 Task: Assign in the project Vigilant the issue 'Upgrade the database schema of a web application to improve data modeling and management capabilities' to the sprint 'DevOps Drive'.
Action: Mouse moved to (236, 66)
Screenshot: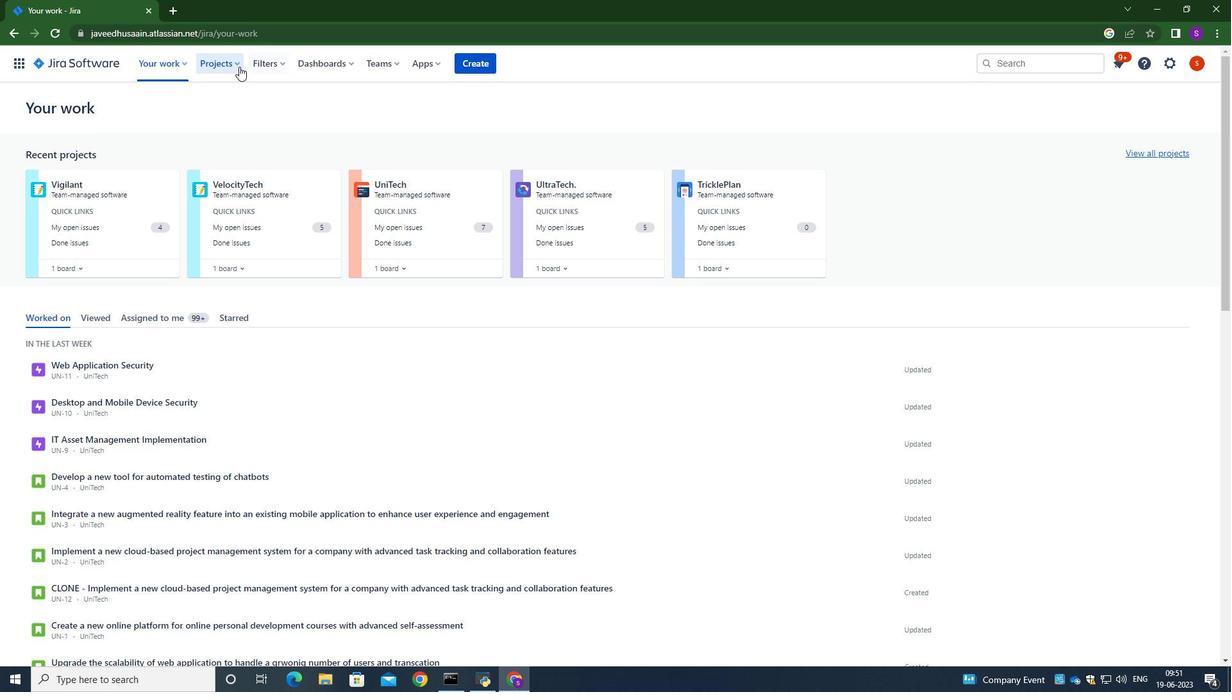 
Action: Mouse pressed left at (236, 66)
Screenshot: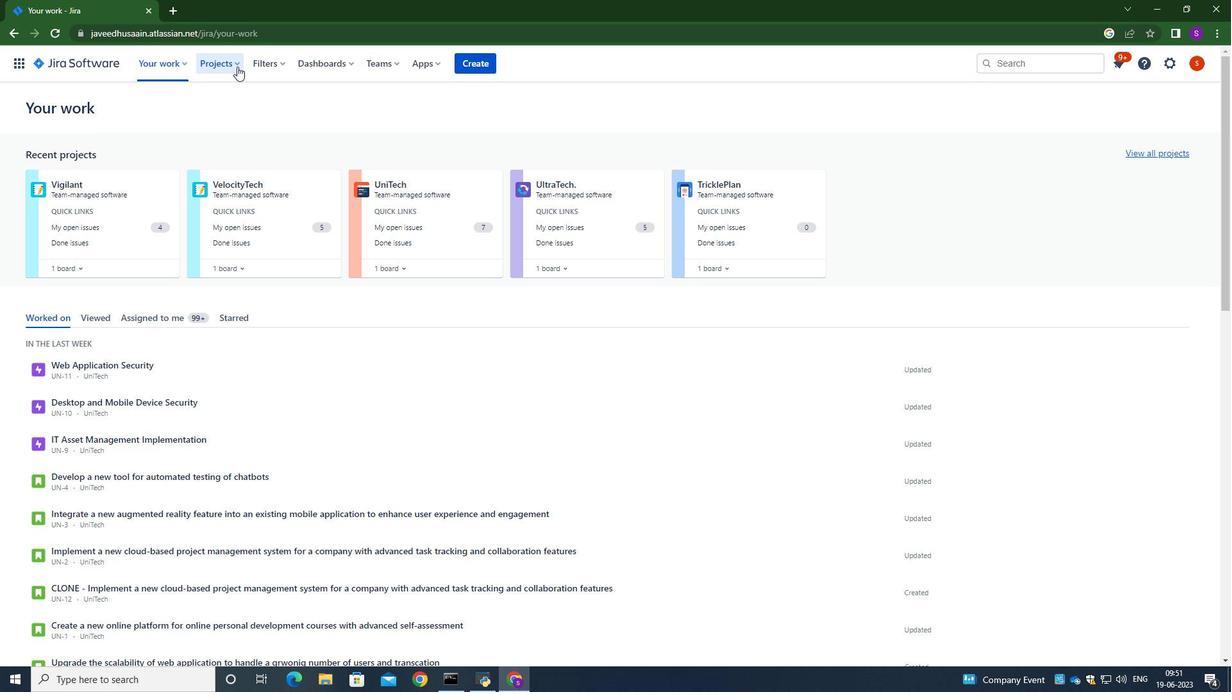 
Action: Mouse moved to (264, 127)
Screenshot: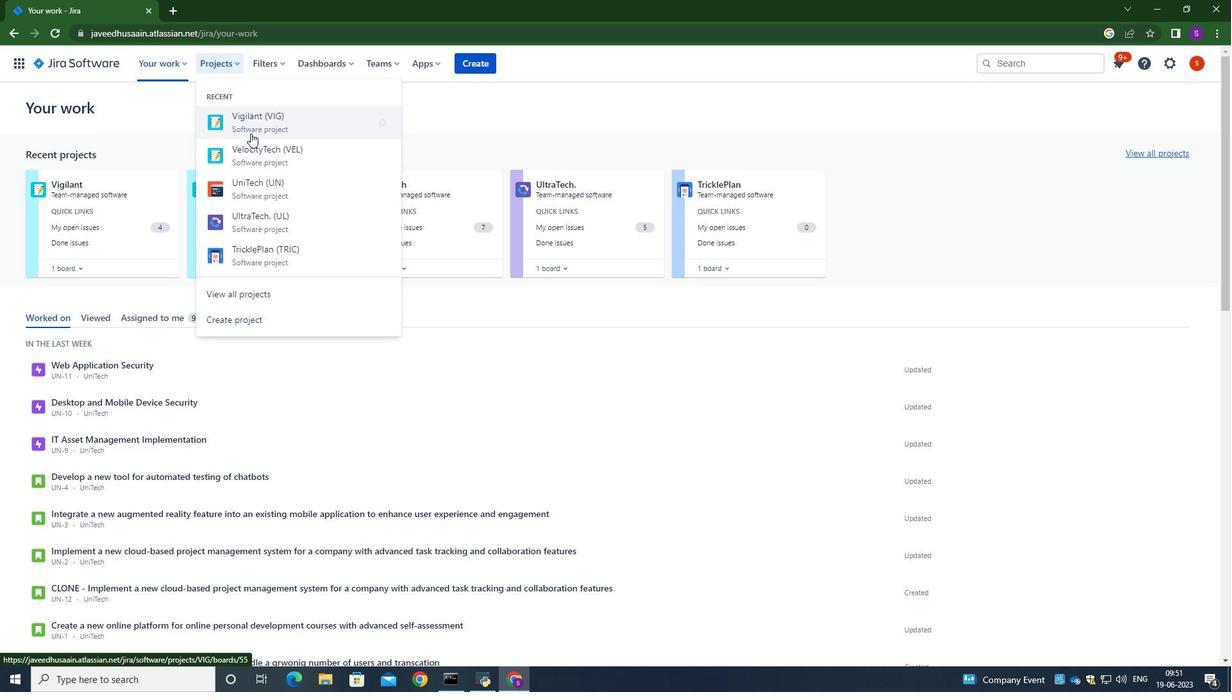
Action: Mouse pressed left at (264, 127)
Screenshot: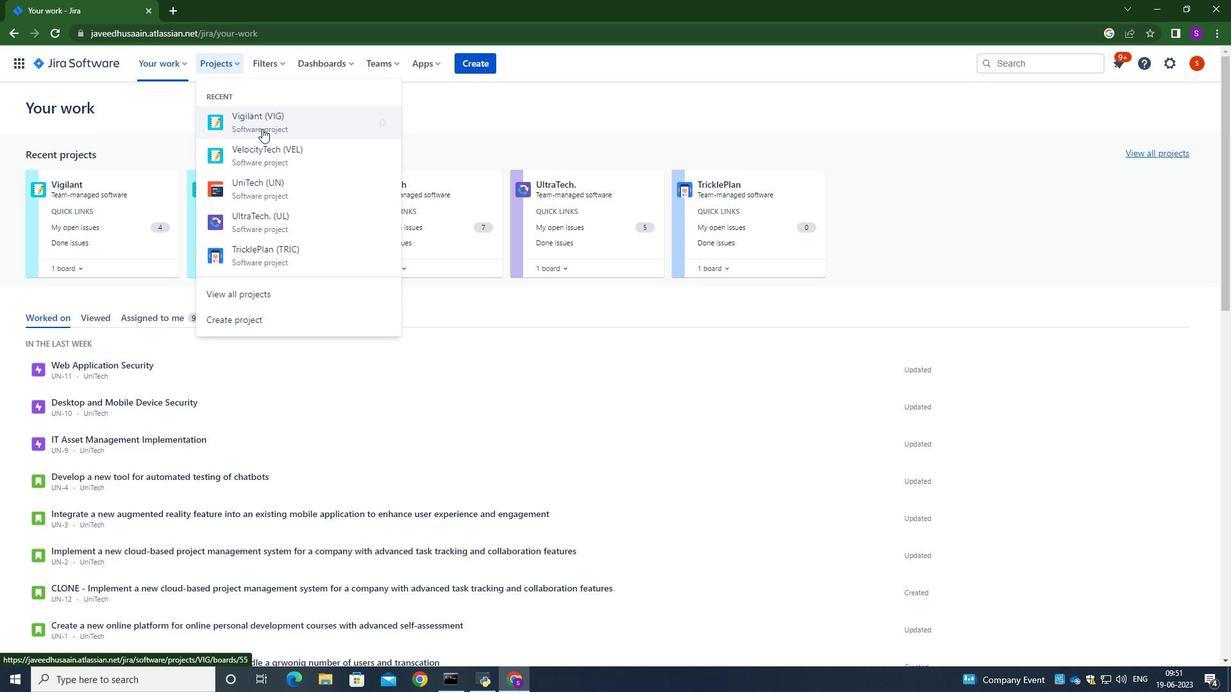 
Action: Mouse moved to (71, 193)
Screenshot: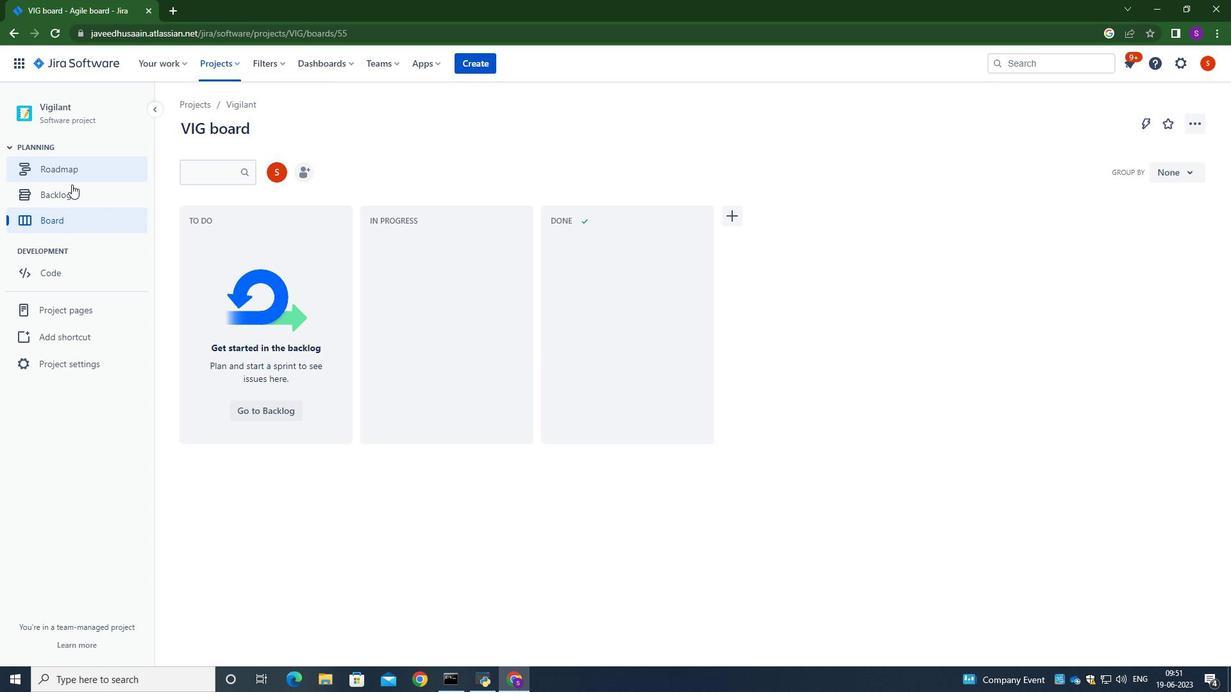 
Action: Mouse pressed left at (71, 193)
Screenshot: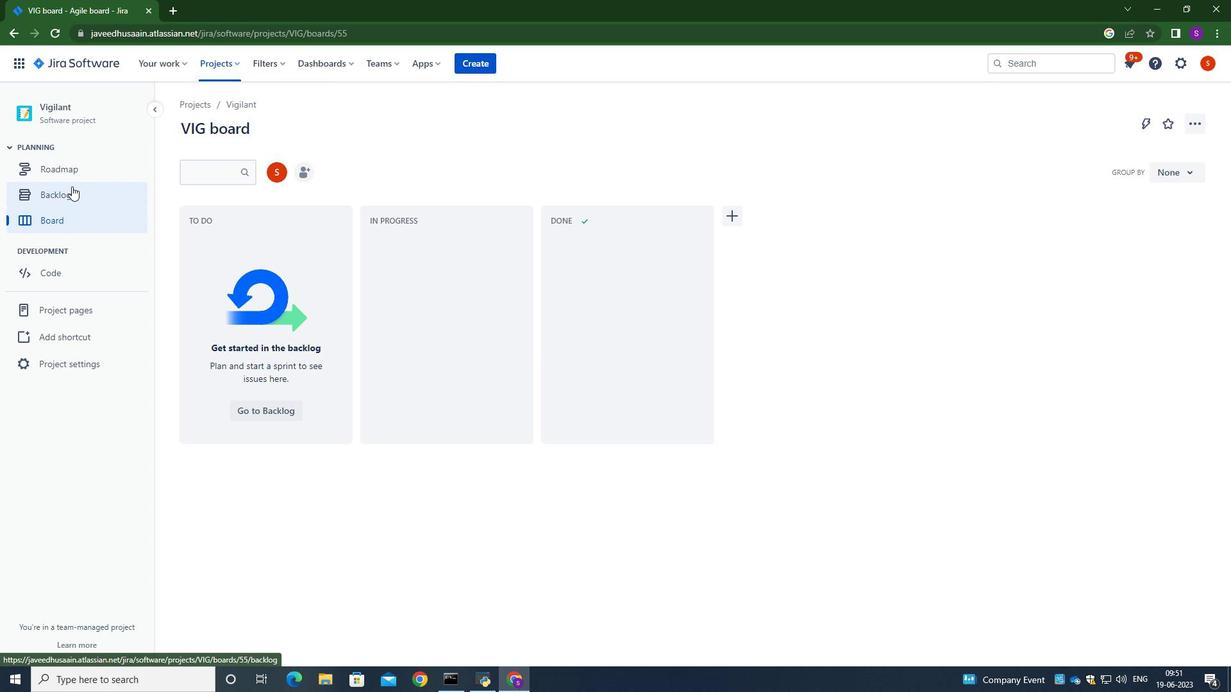 
Action: Mouse moved to (1169, 230)
Screenshot: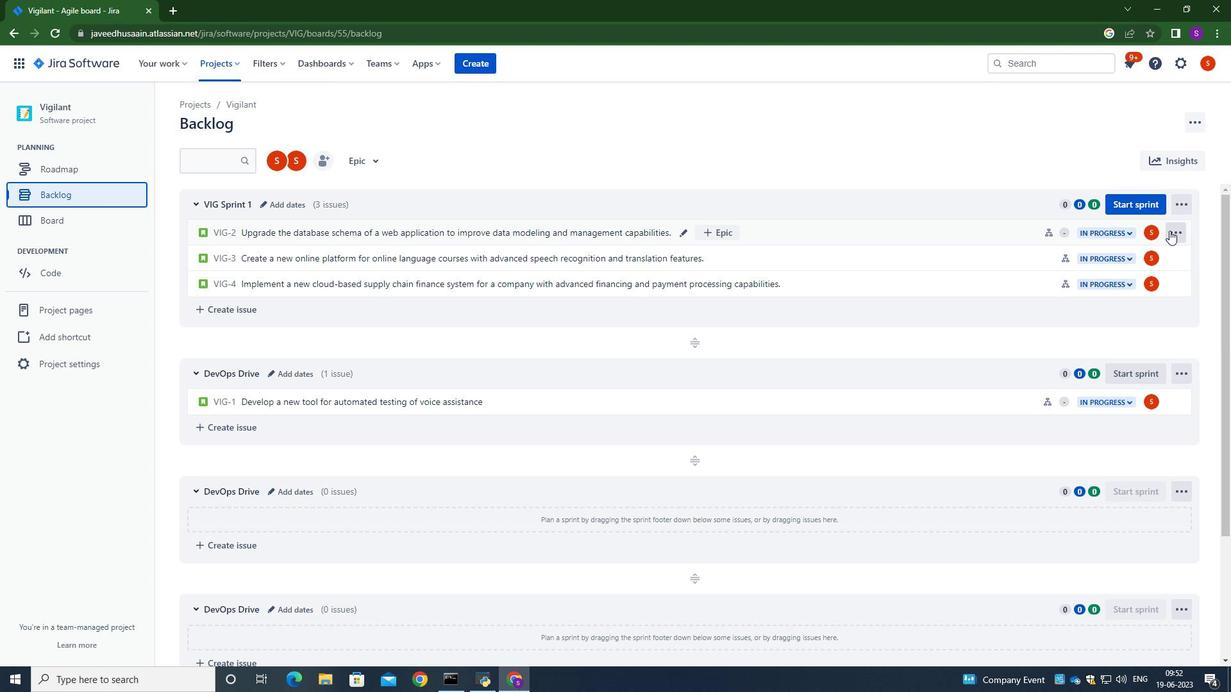 
Action: Mouse pressed left at (1169, 230)
Screenshot: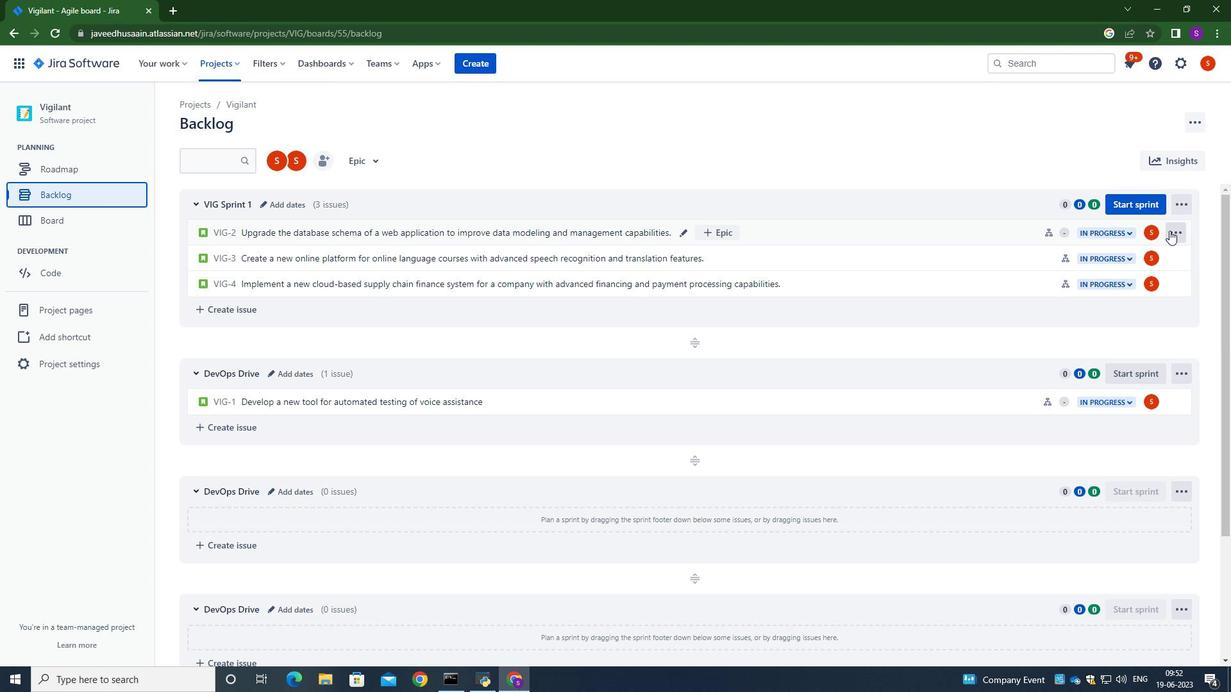 
Action: Mouse moved to (1152, 398)
Screenshot: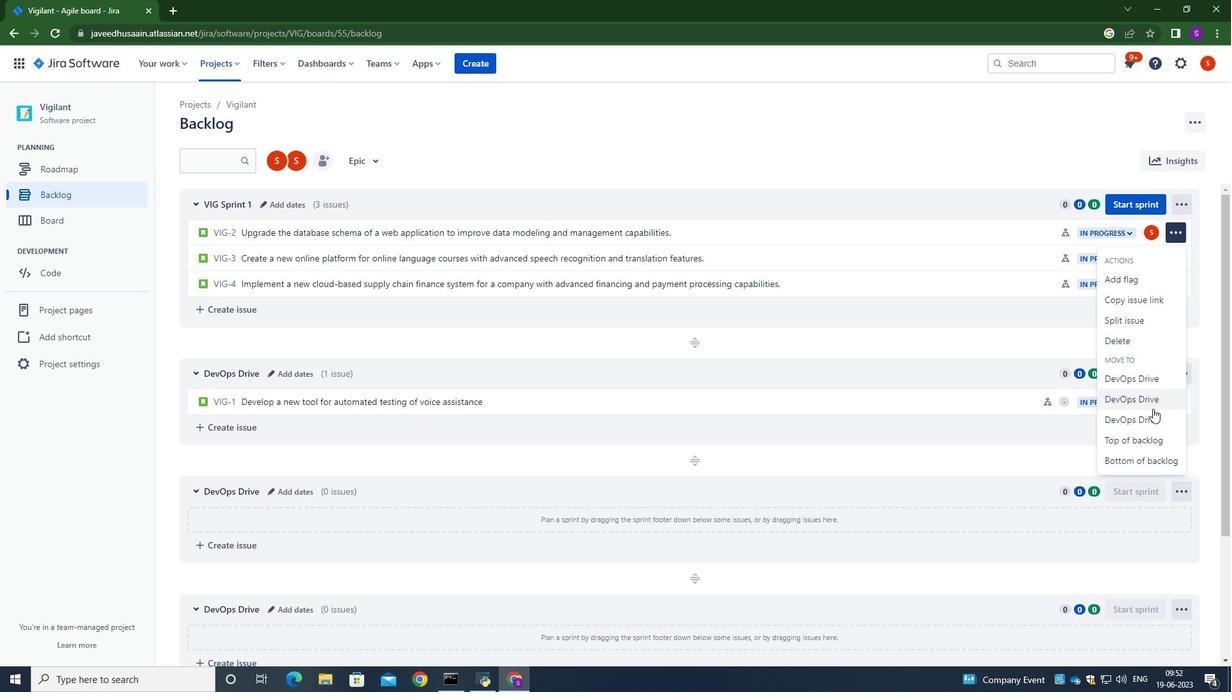 
Action: Mouse pressed left at (1152, 398)
Screenshot: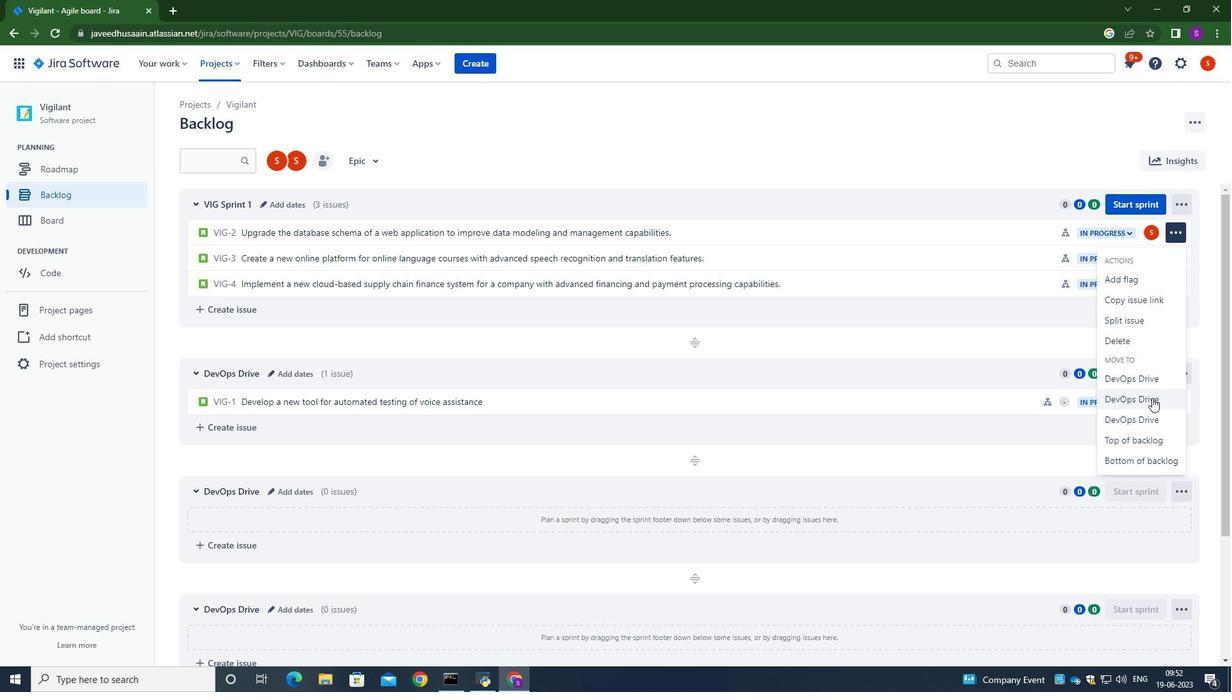 
Action: Mouse moved to (763, 155)
Screenshot: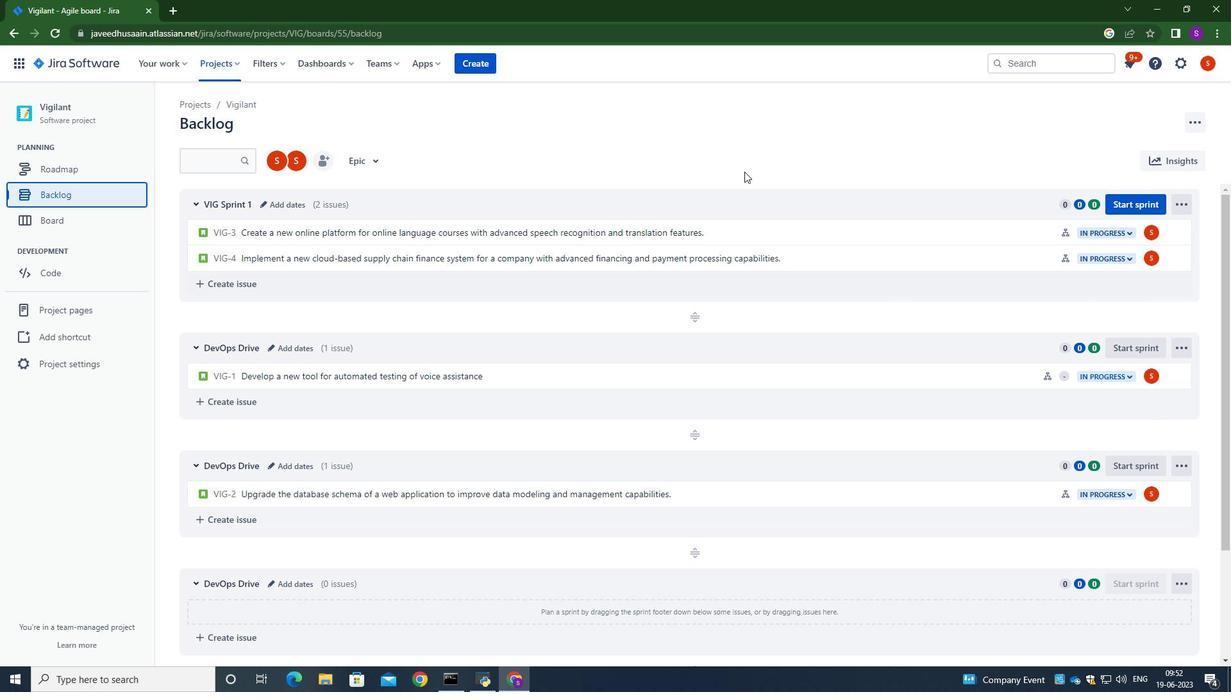
Action: Mouse pressed left at (763, 155)
Screenshot: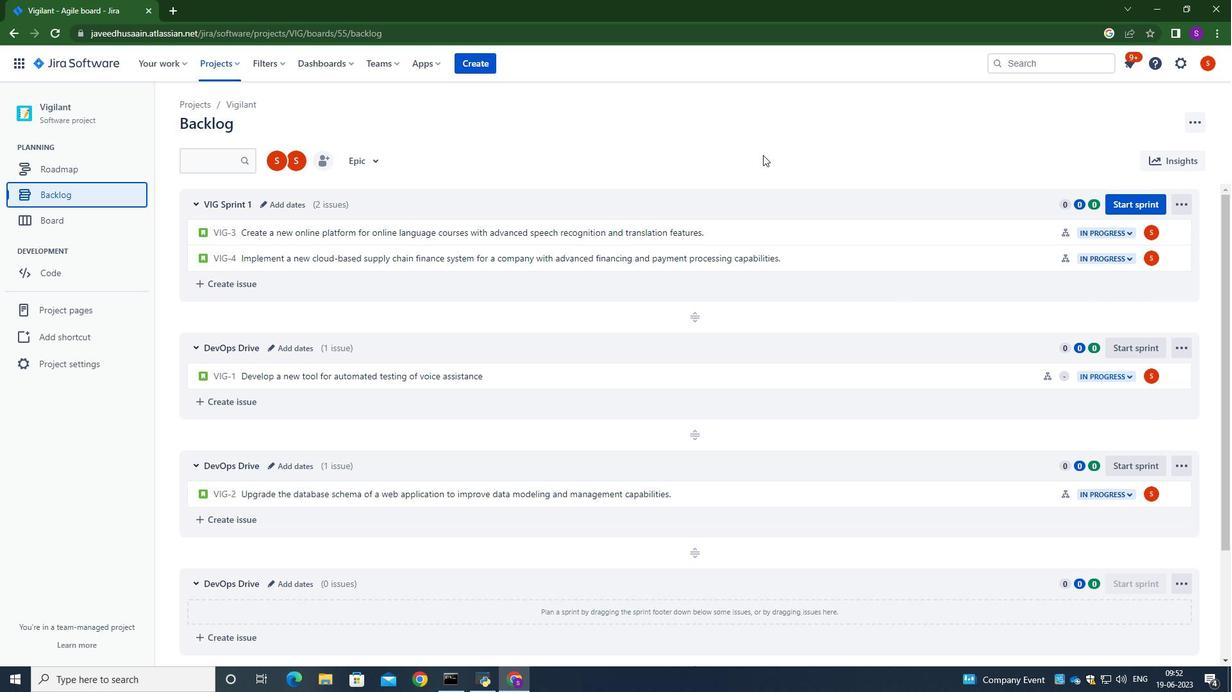 
Action: Mouse moved to (711, 280)
Screenshot: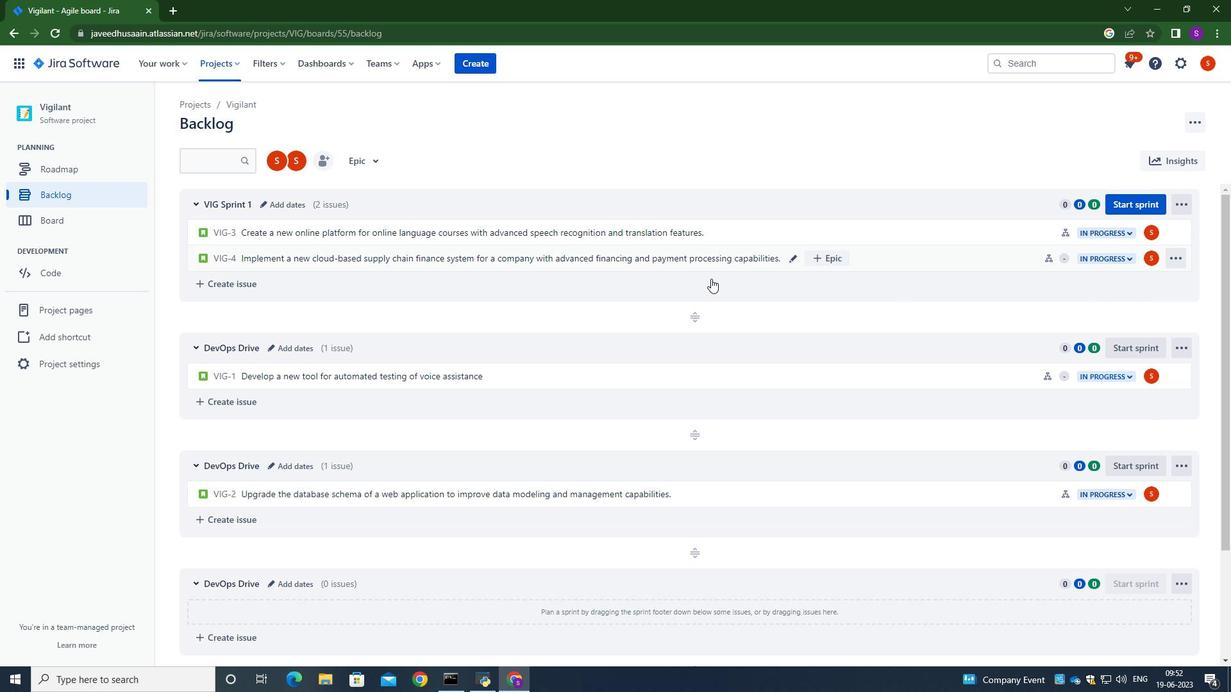 
Action: Mouse scrolled (711, 279) with delta (0, 0)
Screenshot: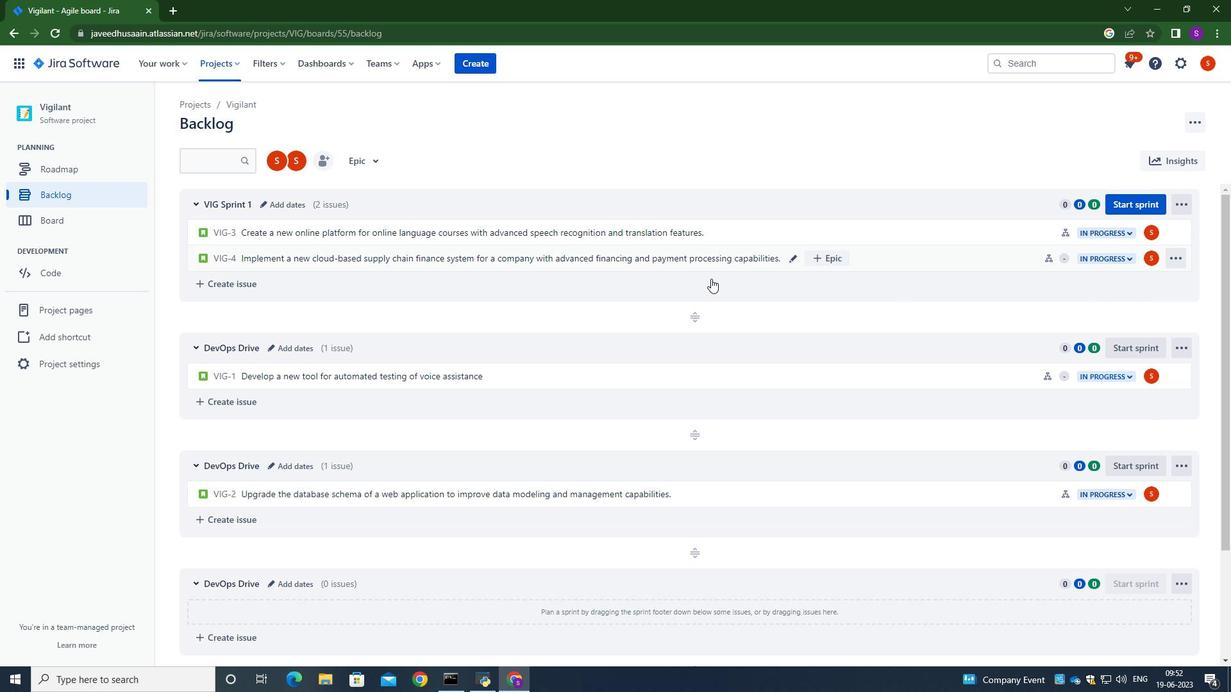 
Action: Mouse scrolled (711, 279) with delta (0, 0)
Screenshot: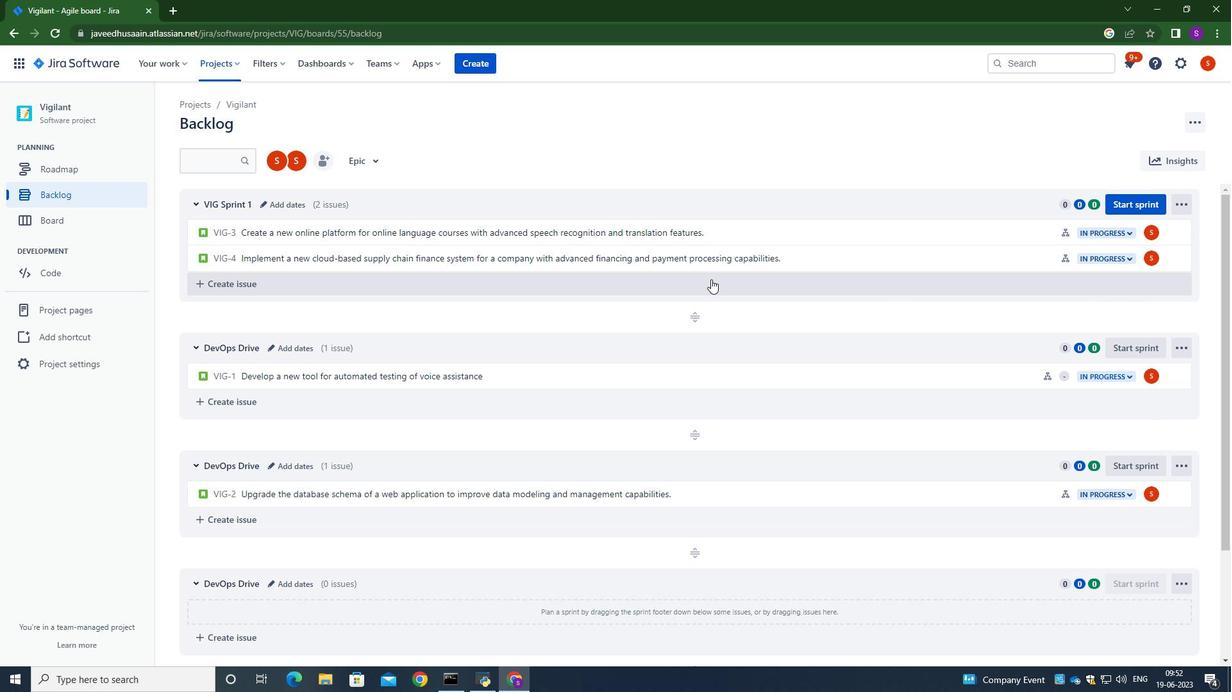 
Action: Mouse scrolled (711, 279) with delta (0, 0)
Screenshot: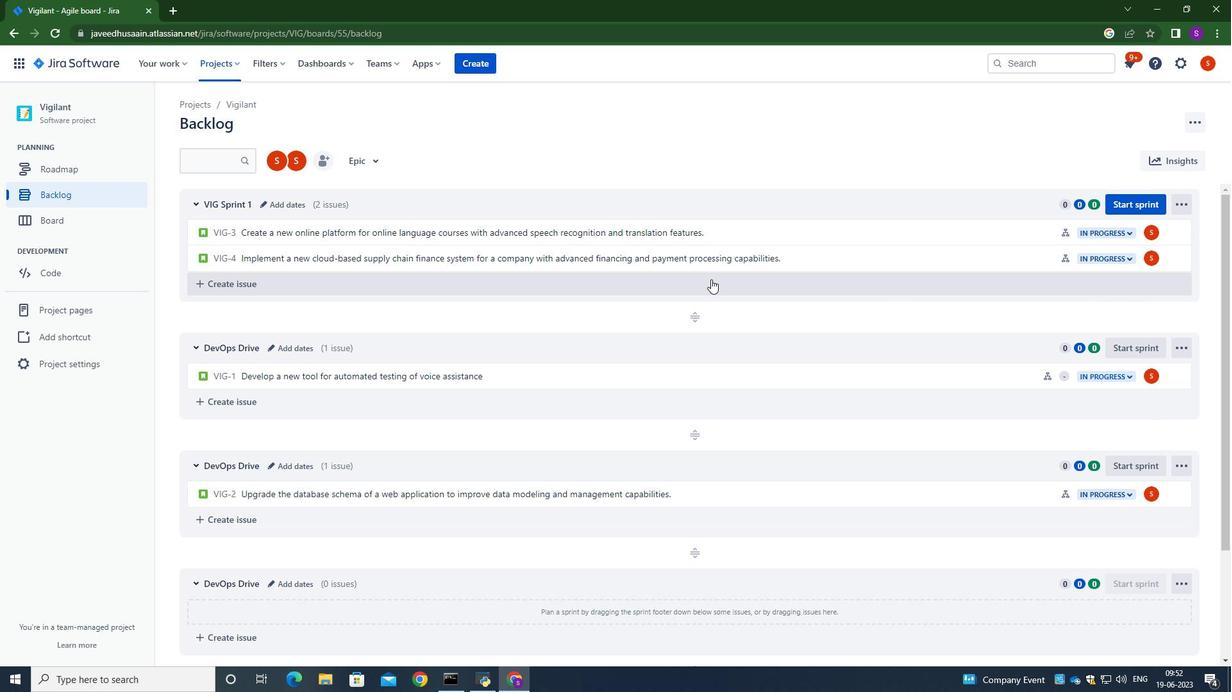 
Action: Mouse scrolled (711, 279) with delta (0, 0)
Screenshot: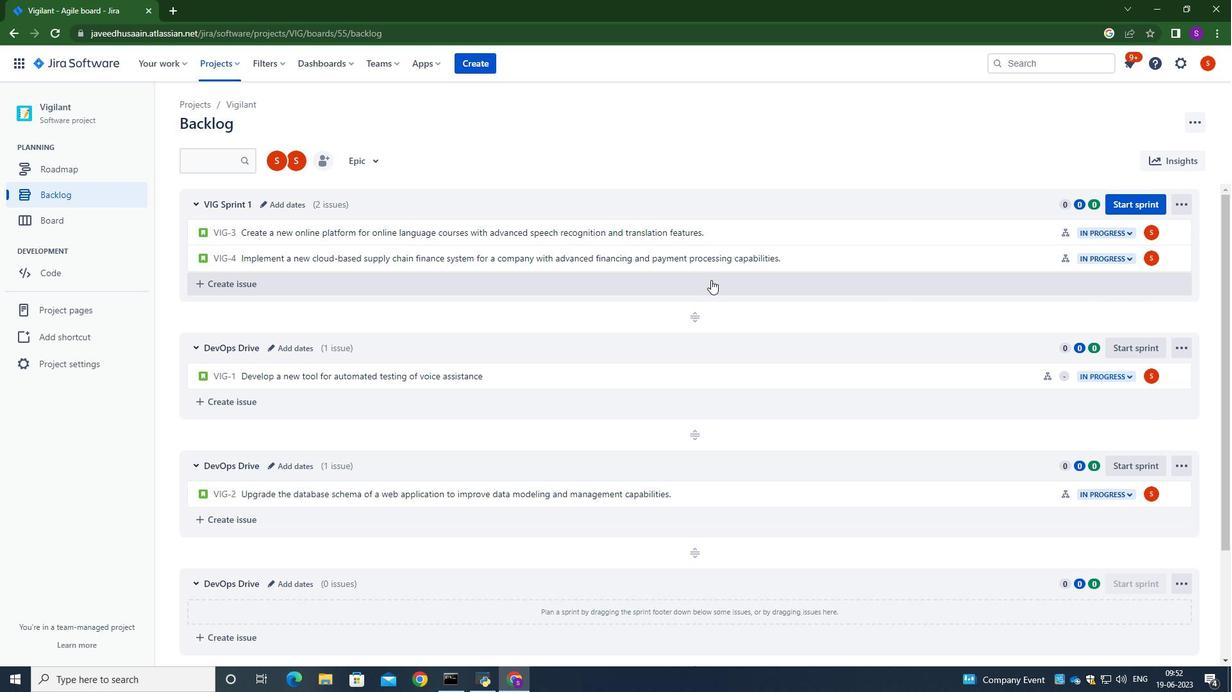 
Action: Mouse scrolled (711, 280) with delta (0, 0)
Screenshot: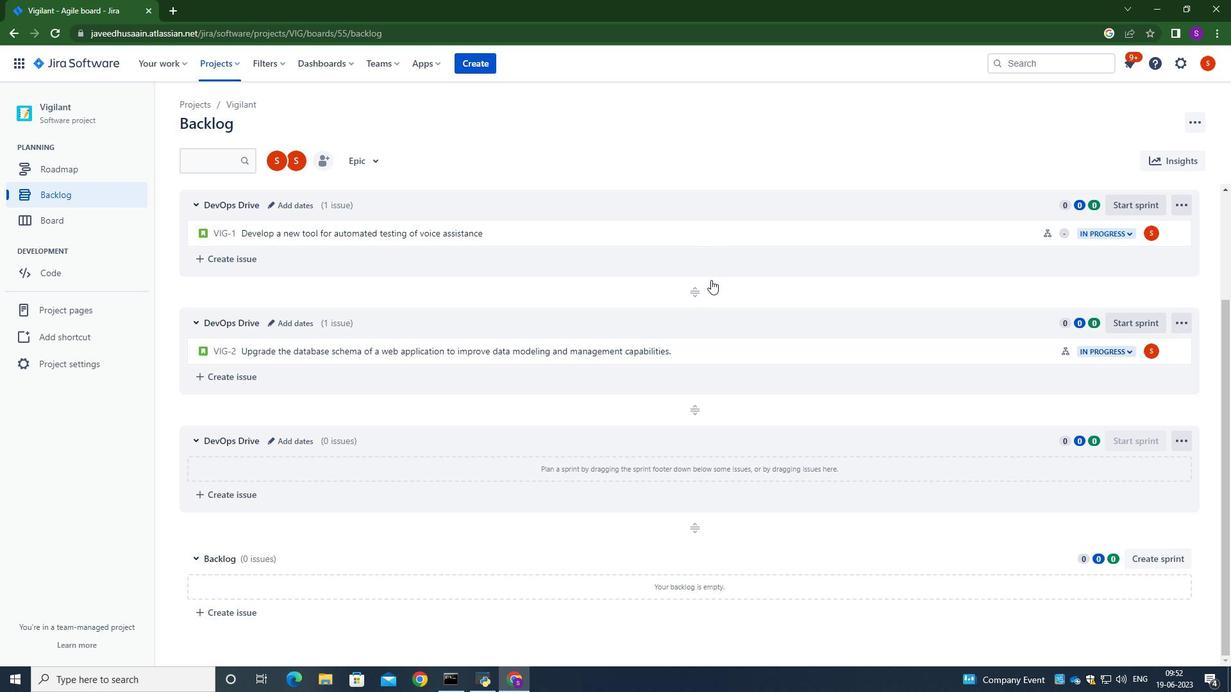 
Action: Mouse scrolled (711, 280) with delta (0, 0)
Screenshot: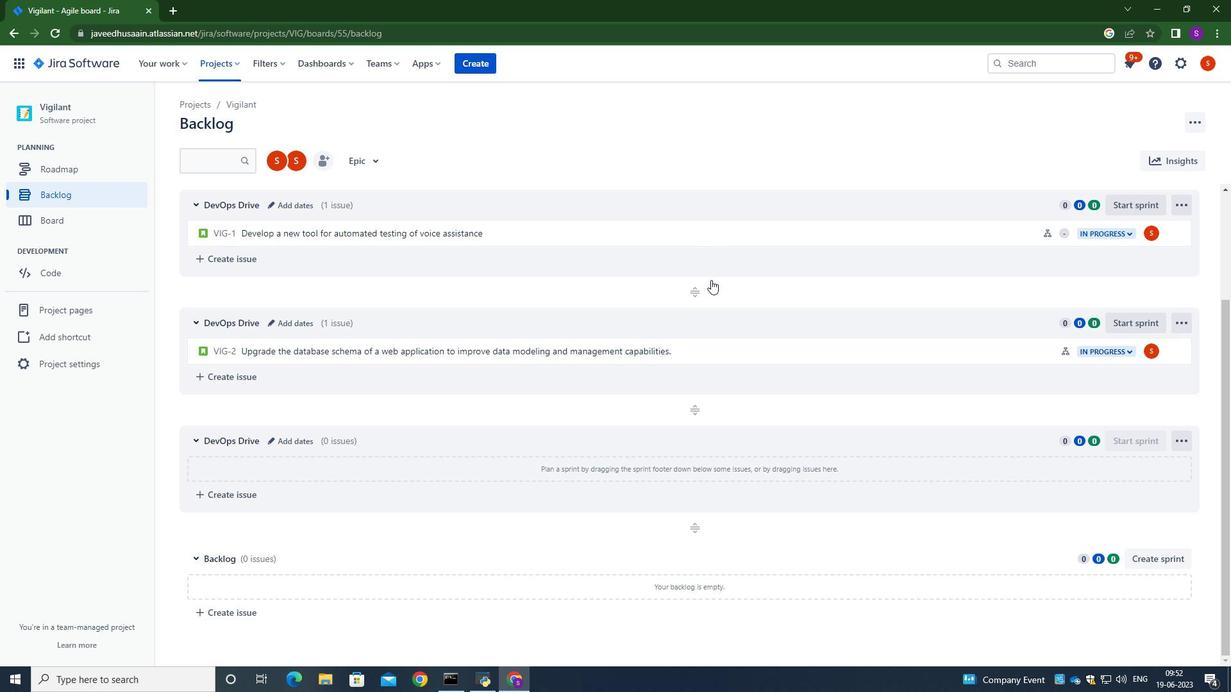 
Action: Mouse scrolled (711, 280) with delta (0, 0)
Screenshot: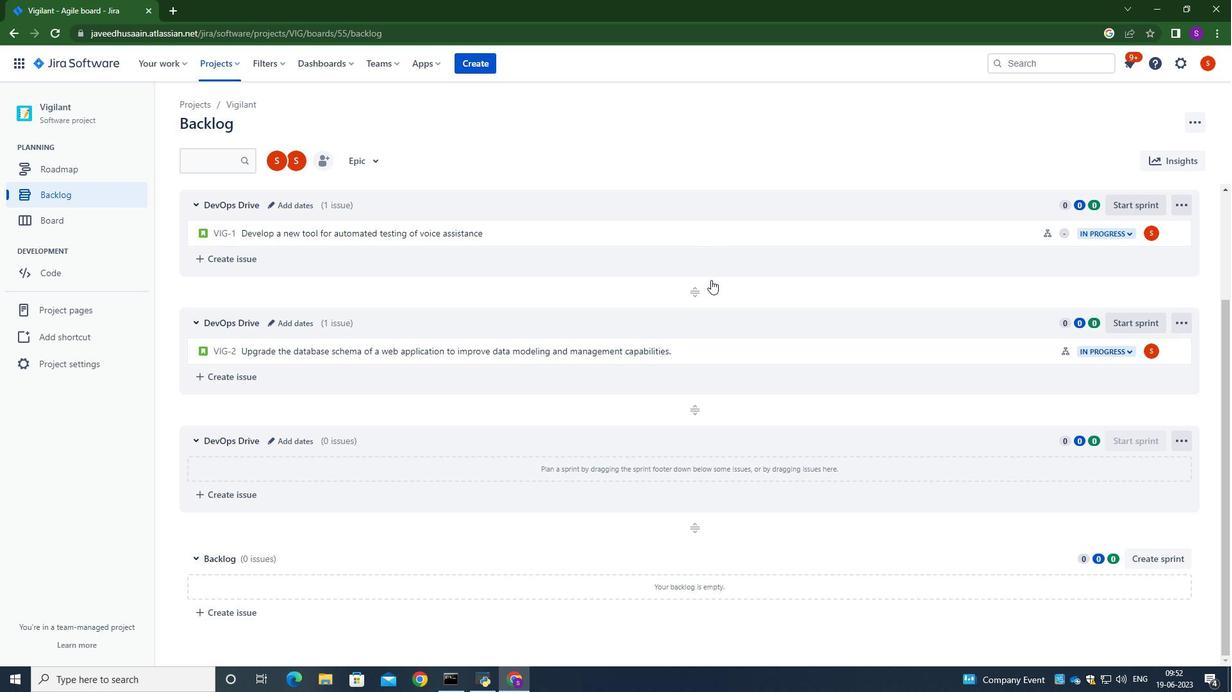 
Action: Mouse scrolled (711, 280) with delta (0, 0)
Screenshot: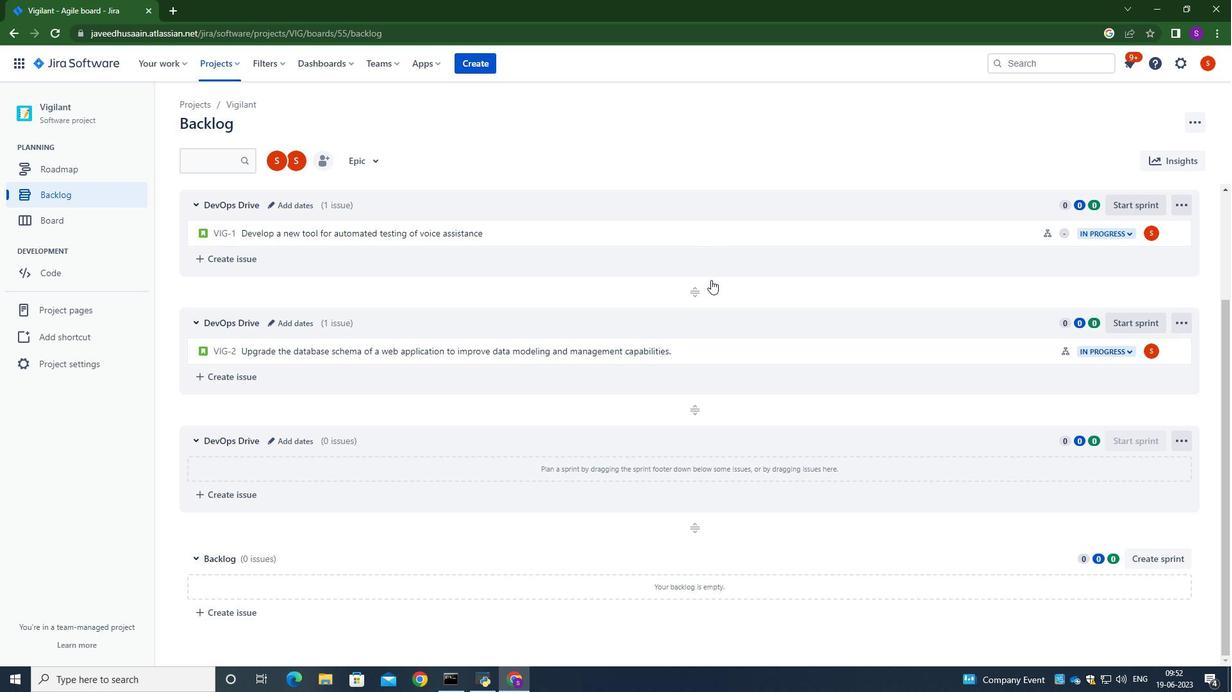 
